 Task: Use the formula "COUNTUNIQUE" in spreadsheet "Project protfolio".
Action: Mouse moved to (132, 72)
Screenshot: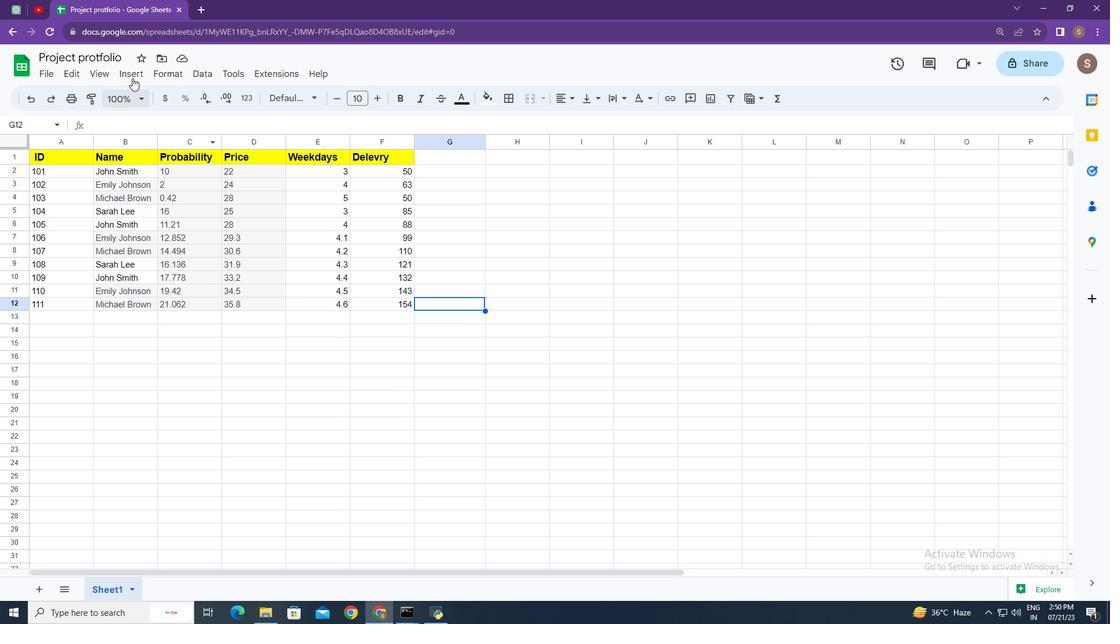 
Action: Mouse pressed left at (132, 72)
Screenshot: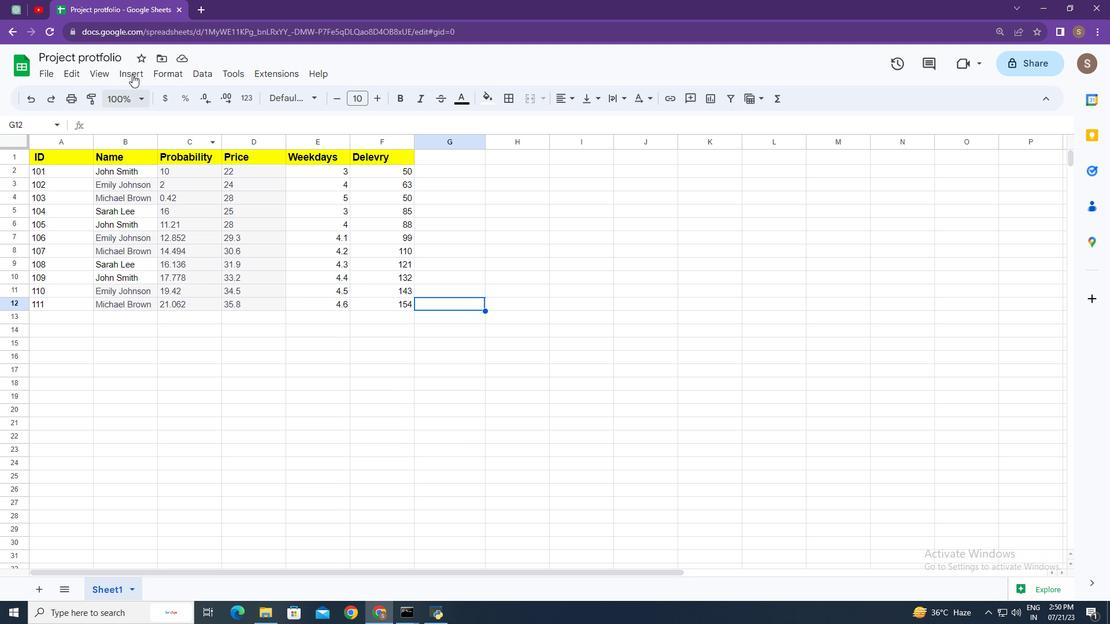 
Action: Mouse moved to (198, 291)
Screenshot: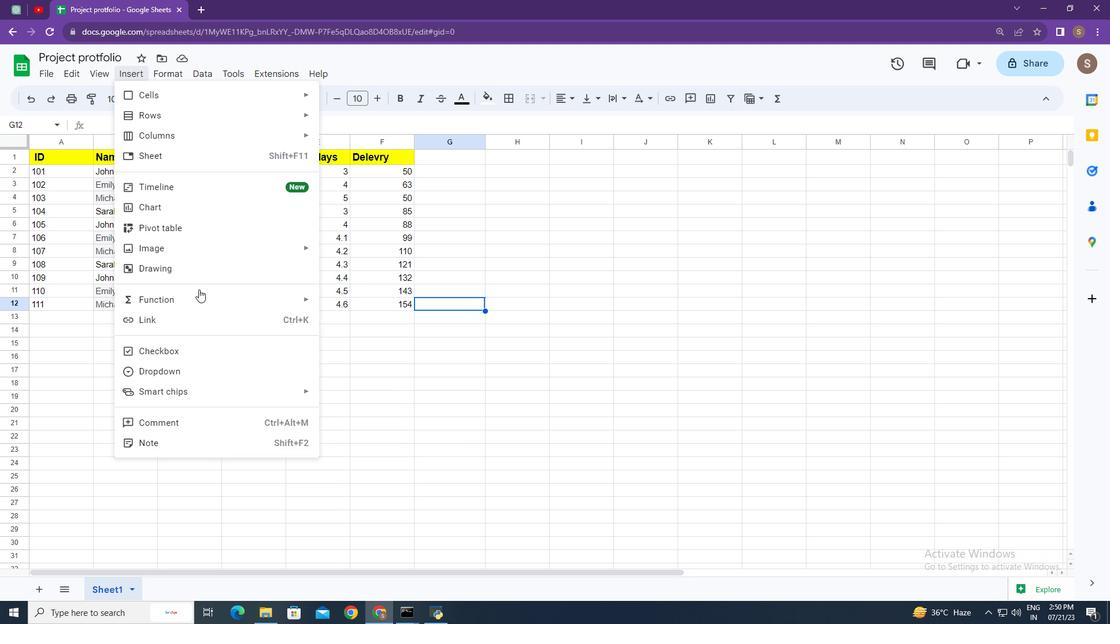 
Action: Mouse pressed left at (198, 291)
Screenshot: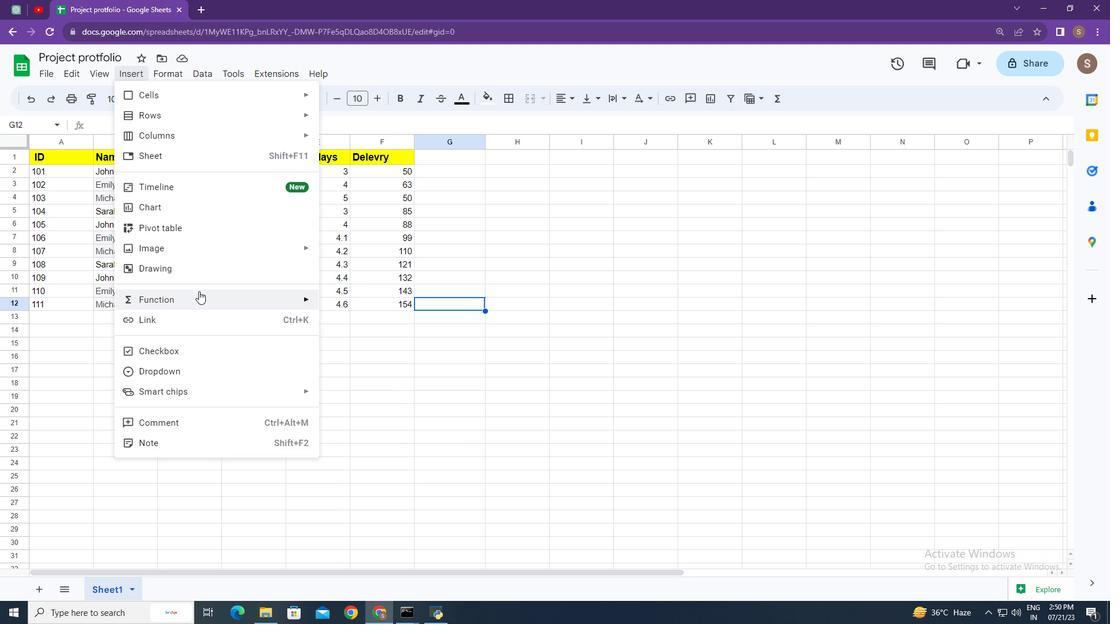 
Action: Mouse moved to (383, 230)
Screenshot: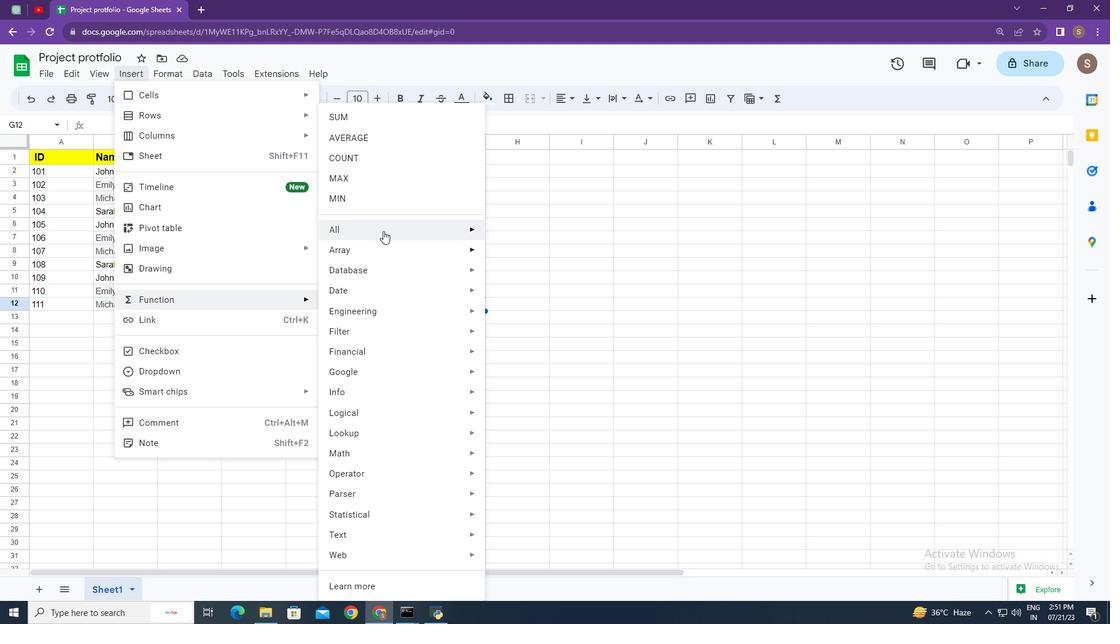 
Action: Mouse pressed left at (383, 230)
Screenshot: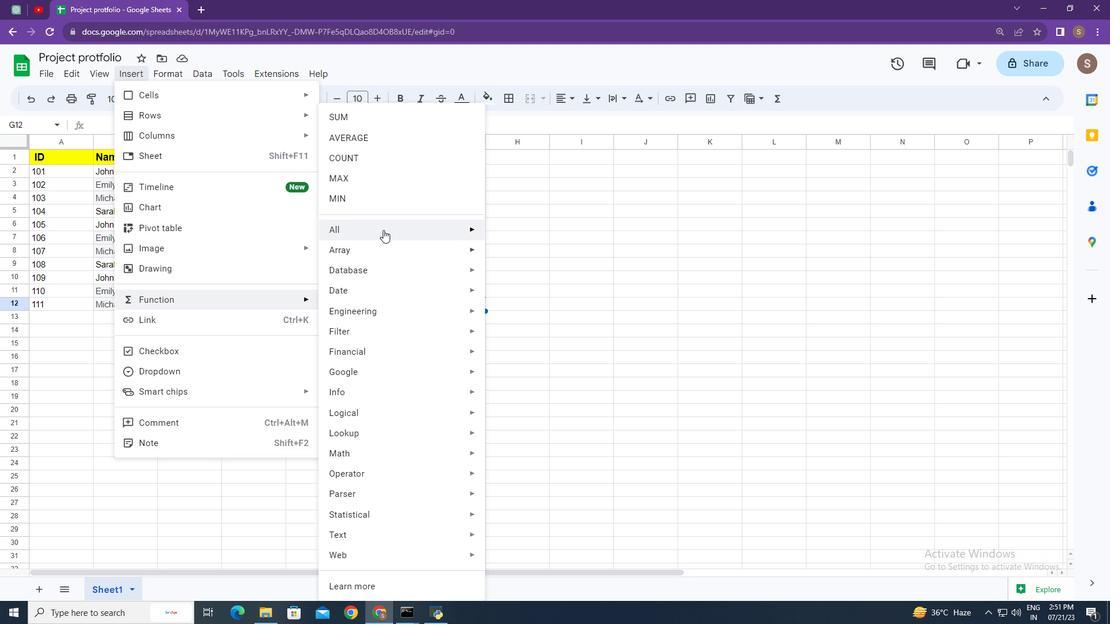 
Action: Mouse moved to (557, 434)
Screenshot: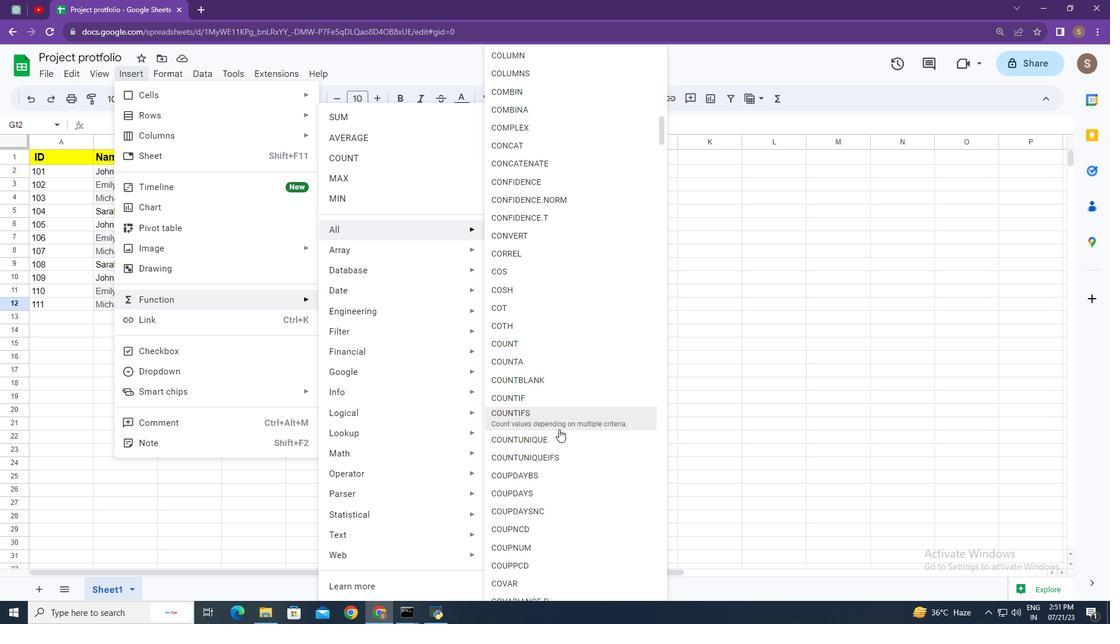 
Action: Mouse pressed left at (557, 434)
Screenshot: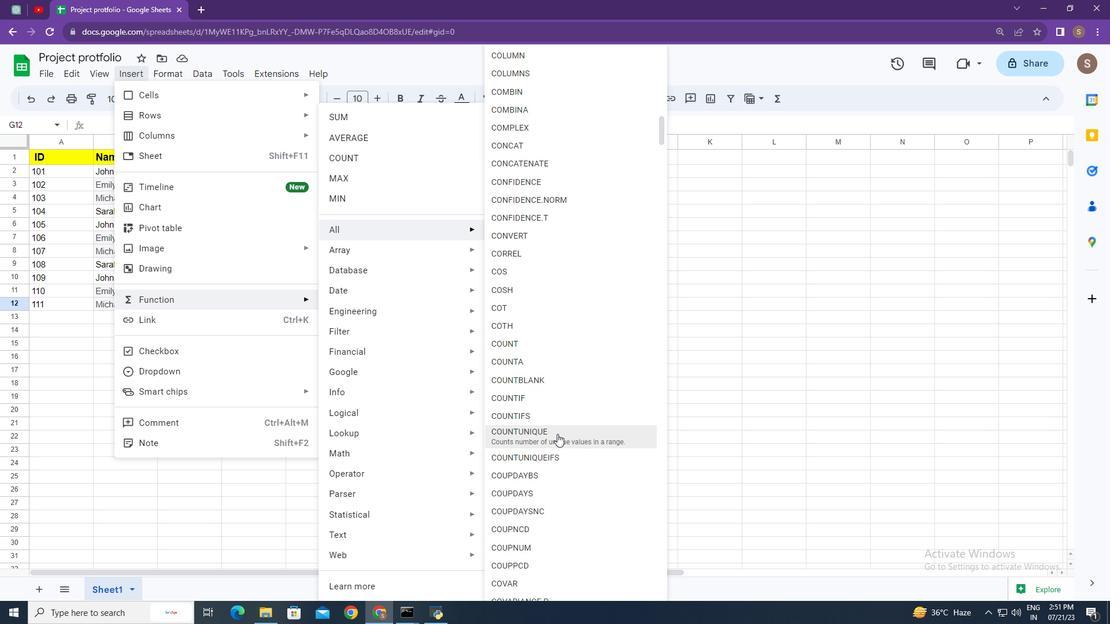 
Action: Mouse moved to (173, 168)
Screenshot: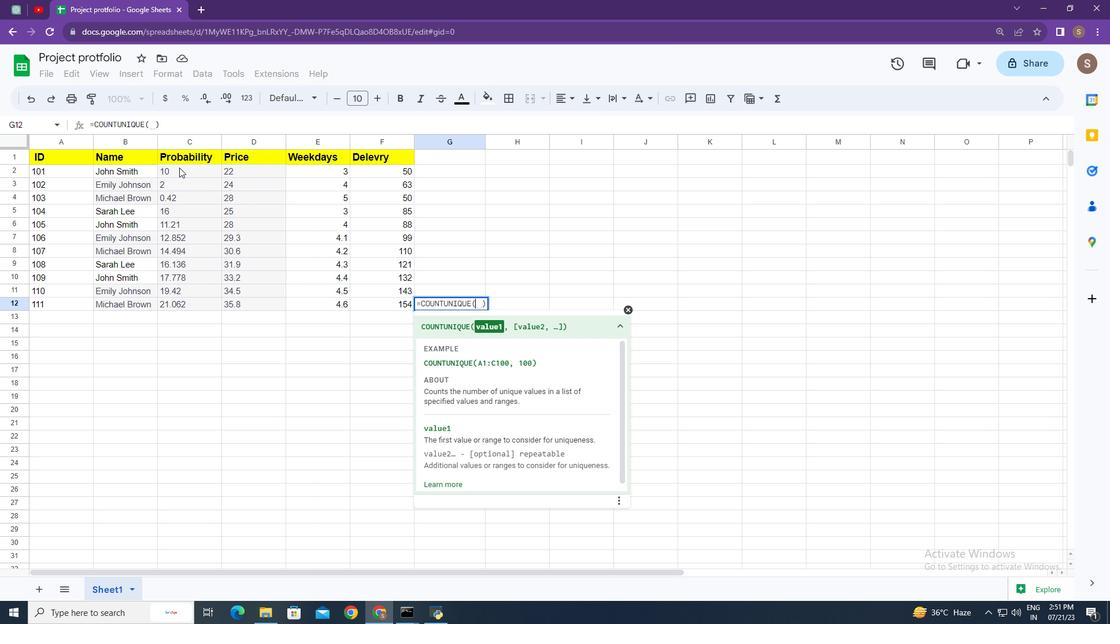 
Action: Mouse pressed left at (173, 168)
Screenshot: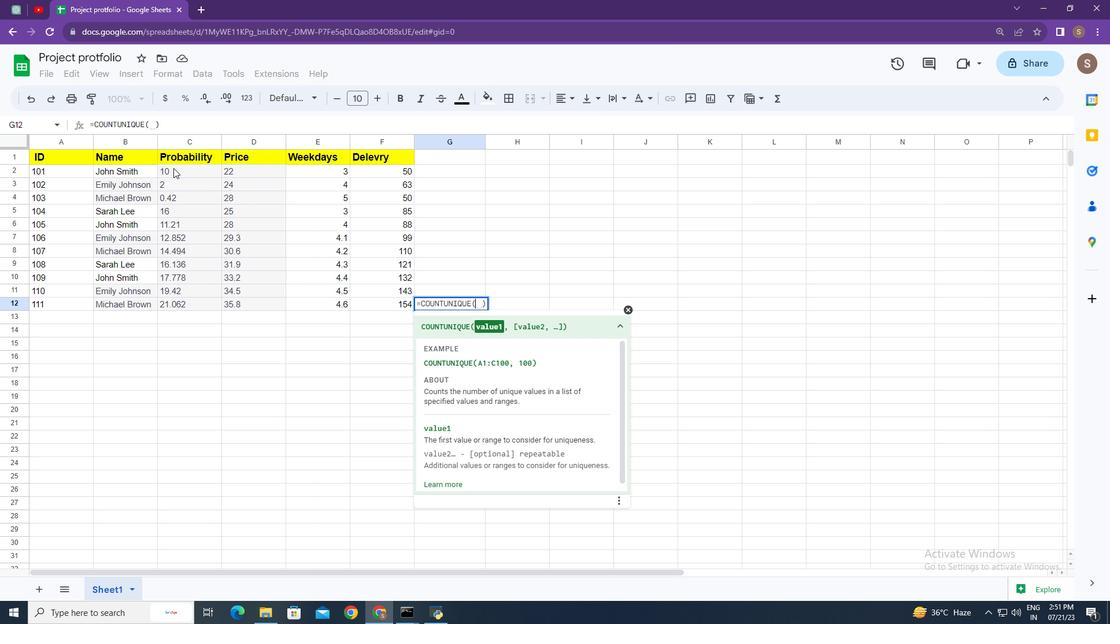 
Action: Mouse moved to (444, 290)
Screenshot: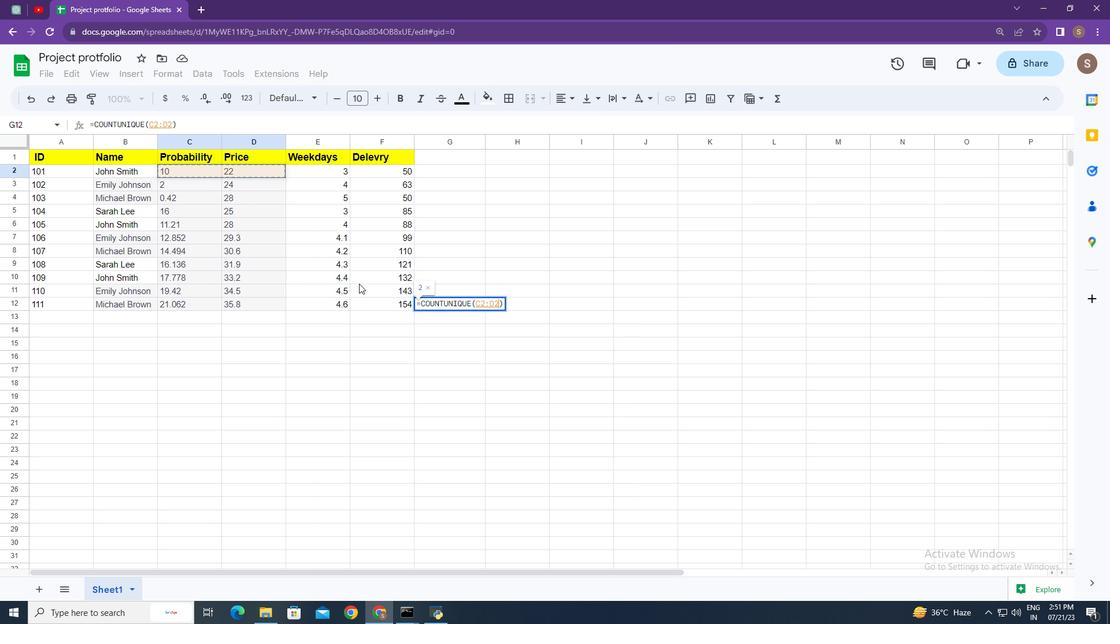 
Action: Key pressed ,<Key.space>100<Key.enter>
Screenshot: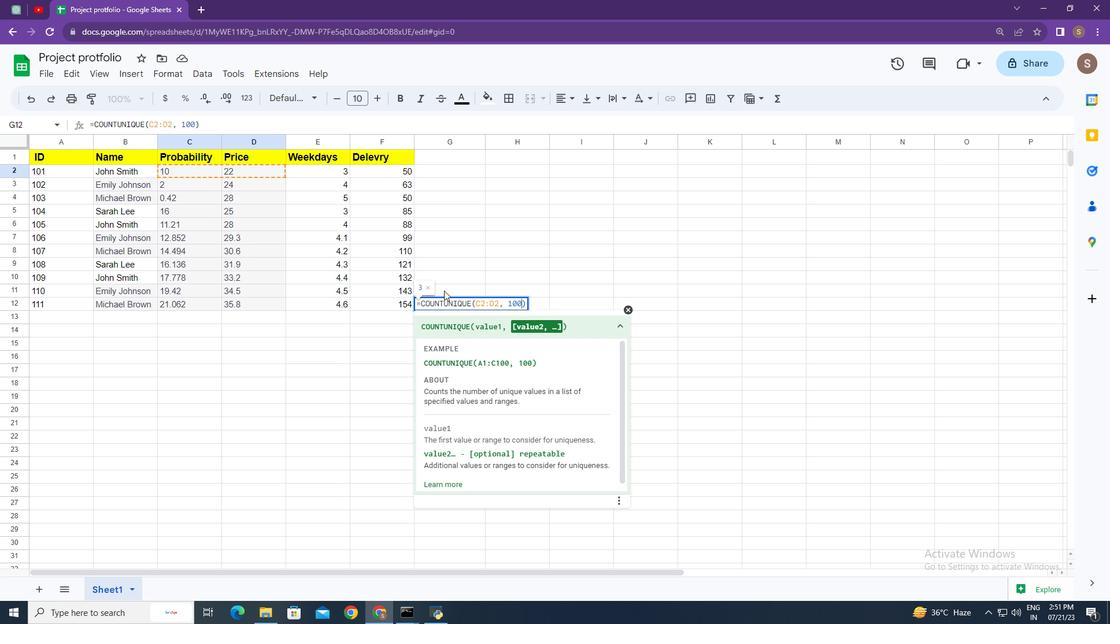 
Action: Mouse moved to (459, 355)
Screenshot: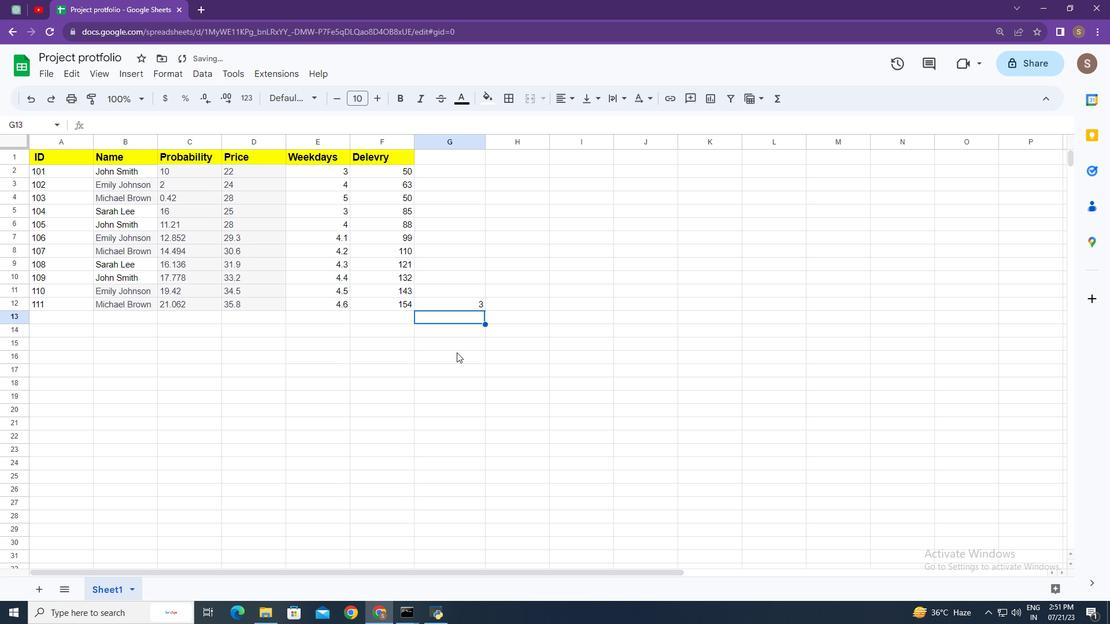 
